 Task: Add Sprouts Fresh Red Apple Slices to the cart.
Action: Mouse pressed left at (247, 105)
Screenshot: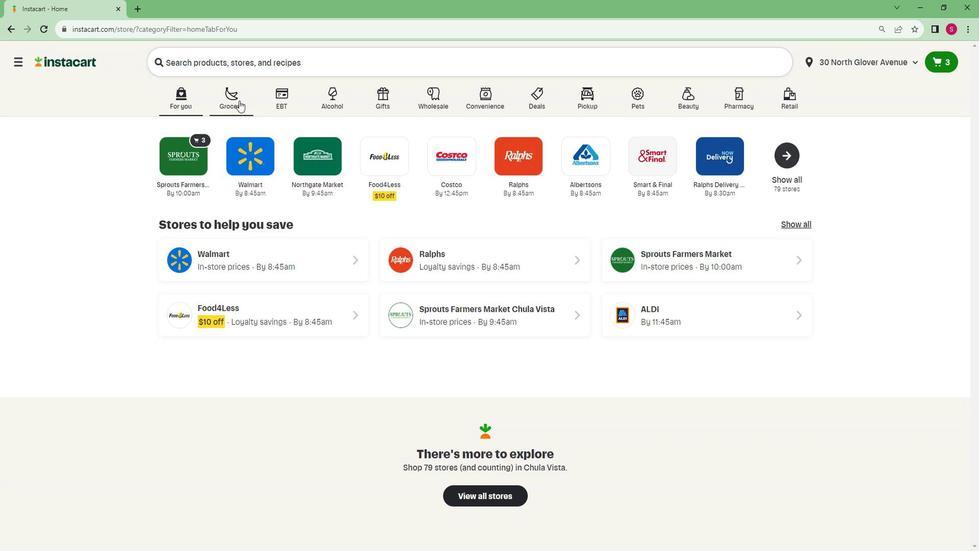 
Action: Mouse moved to (246, 308)
Screenshot: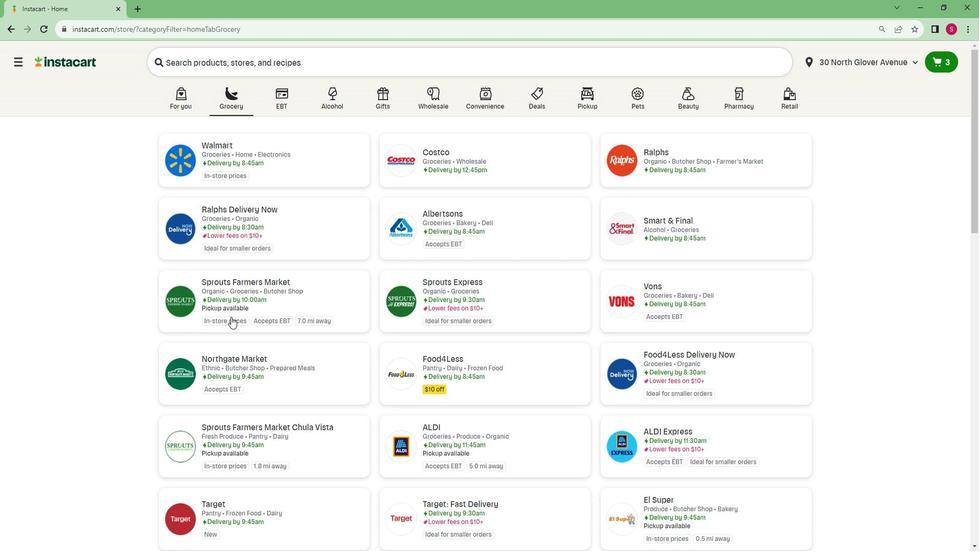 
Action: Mouse pressed left at (246, 308)
Screenshot: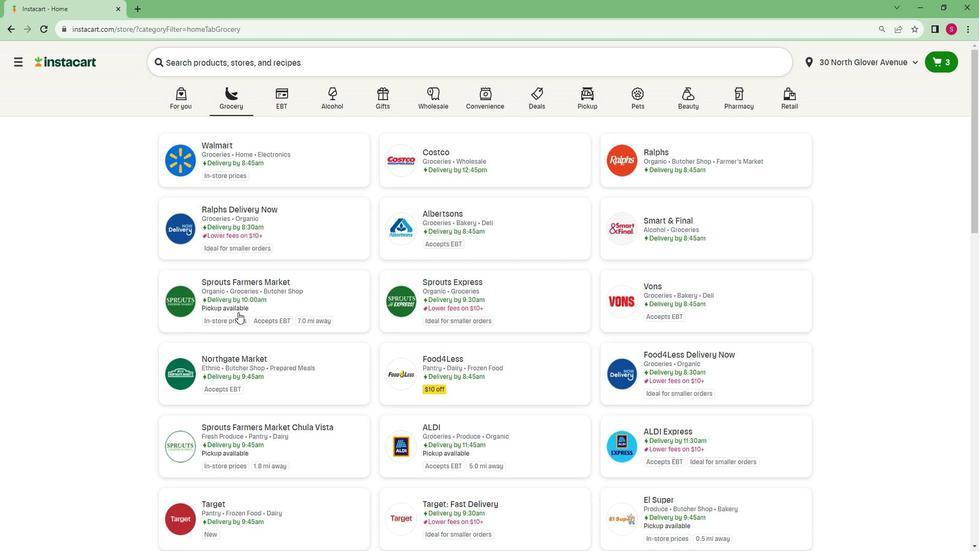 
Action: Mouse moved to (66, 460)
Screenshot: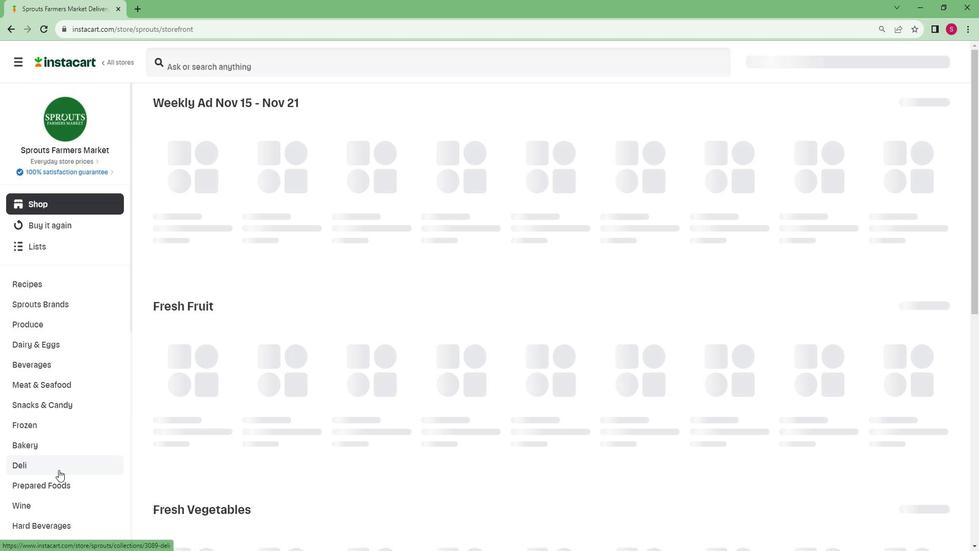 
Action: Mouse scrolled (66, 460) with delta (0, 0)
Screenshot: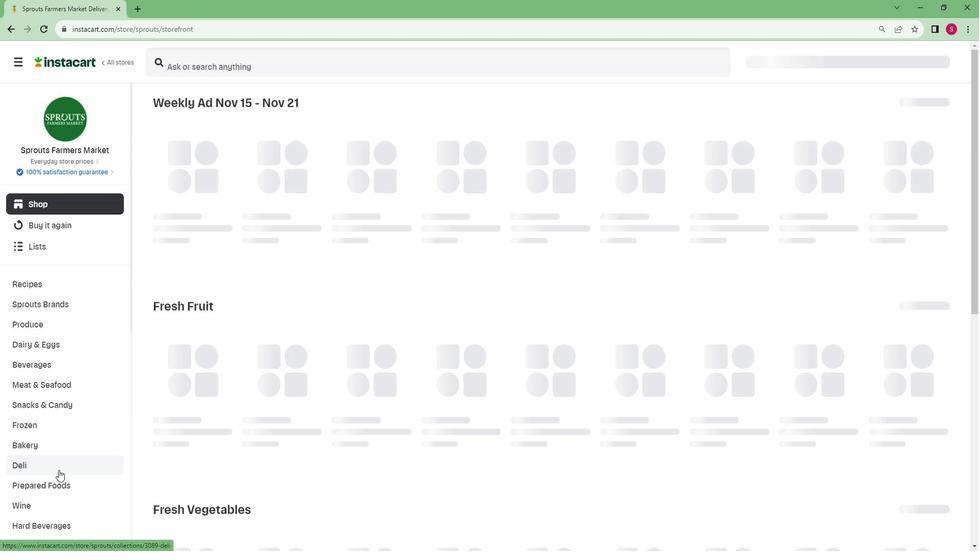 
Action: Mouse scrolled (66, 460) with delta (0, 0)
Screenshot: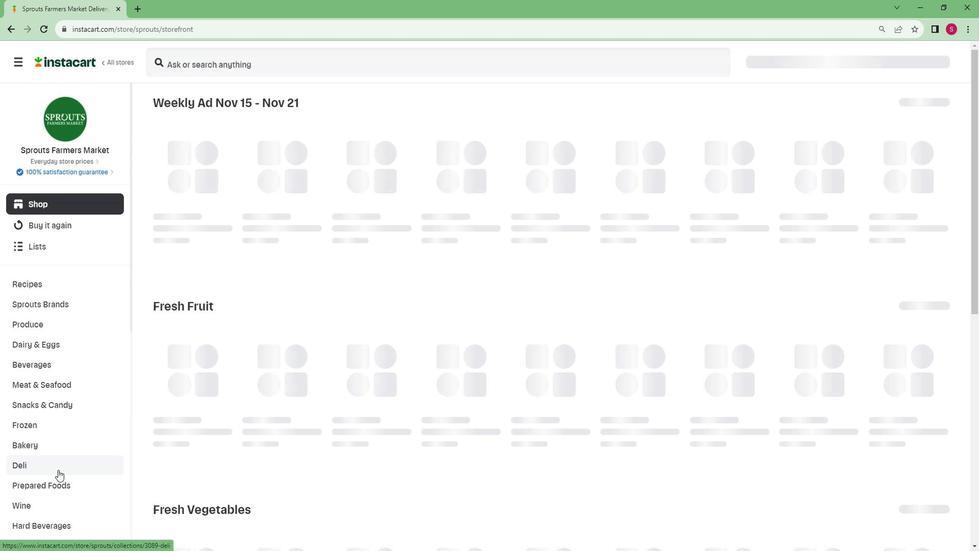 
Action: Mouse scrolled (66, 460) with delta (0, 0)
Screenshot: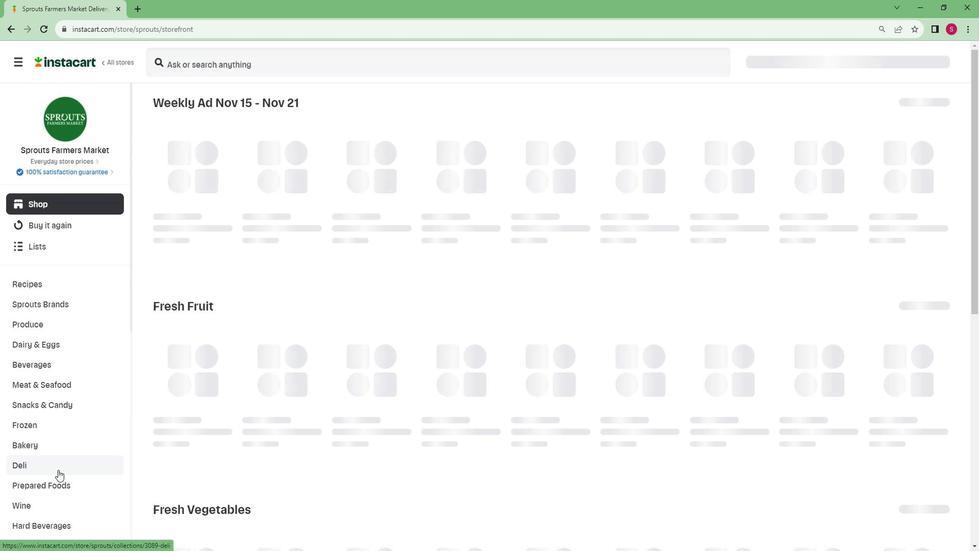 
Action: Mouse scrolled (66, 460) with delta (0, 0)
Screenshot: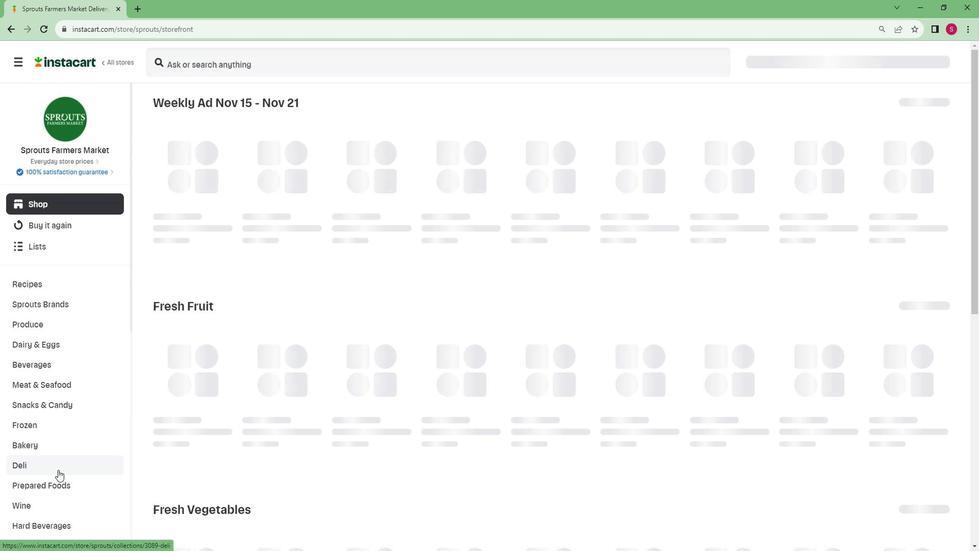 
Action: Mouse scrolled (66, 460) with delta (0, 0)
Screenshot: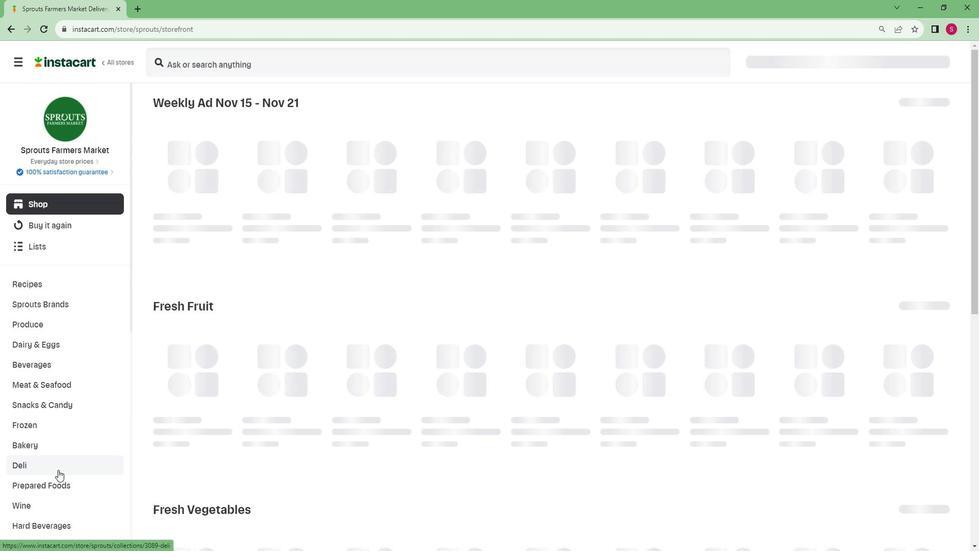
Action: Mouse scrolled (66, 460) with delta (0, 0)
Screenshot: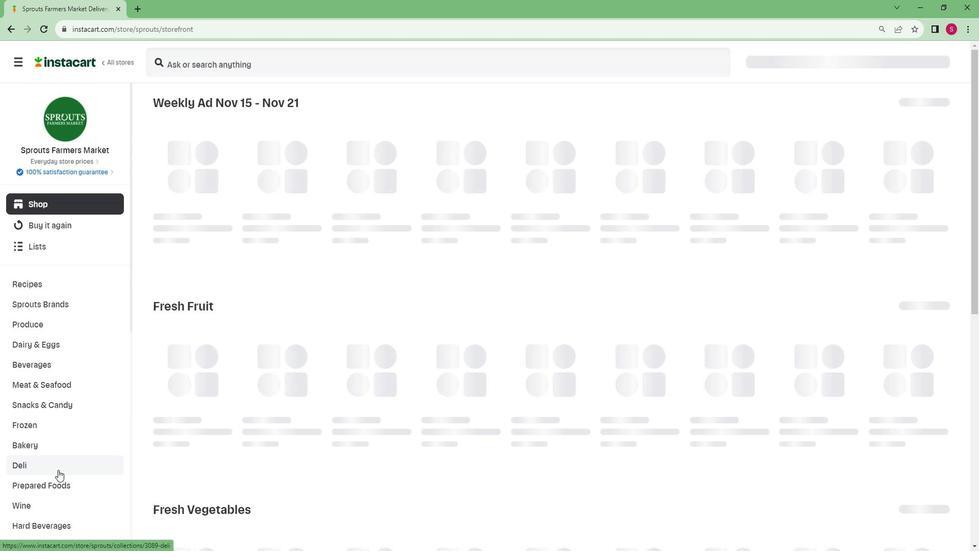 
Action: Mouse moved to (66, 460)
Screenshot: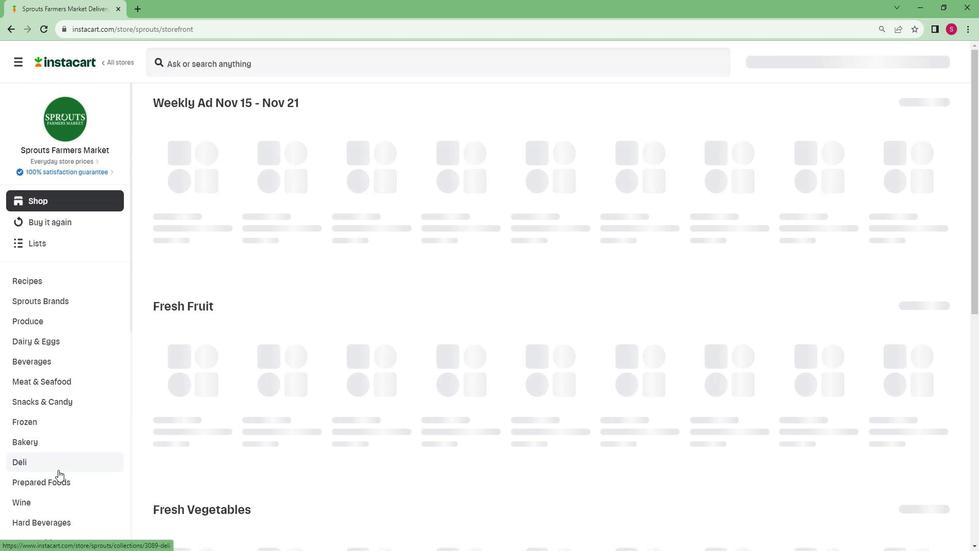 
Action: Mouse scrolled (66, 460) with delta (0, 0)
Screenshot: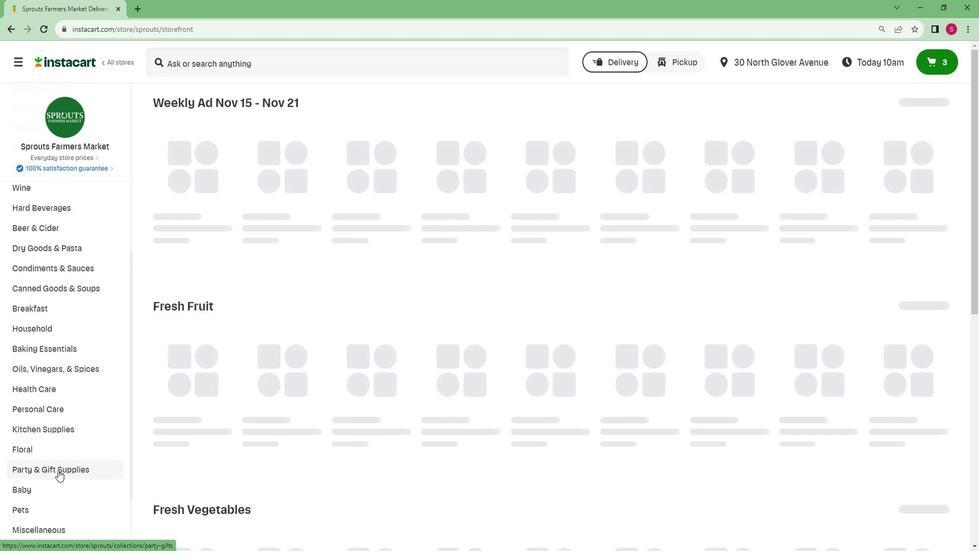 
Action: Mouse scrolled (66, 460) with delta (0, 0)
Screenshot: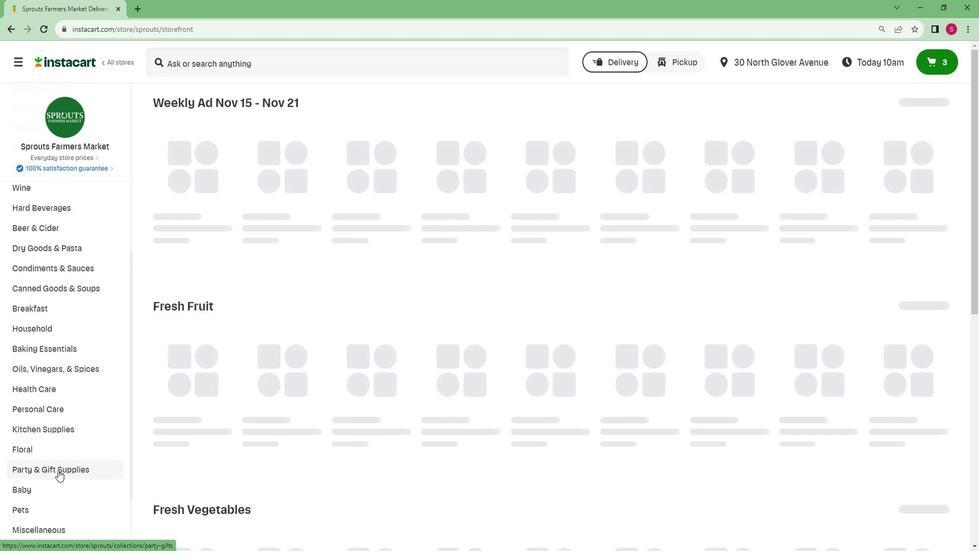 
Action: Mouse scrolled (66, 460) with delta (0, 0)
Screenshot: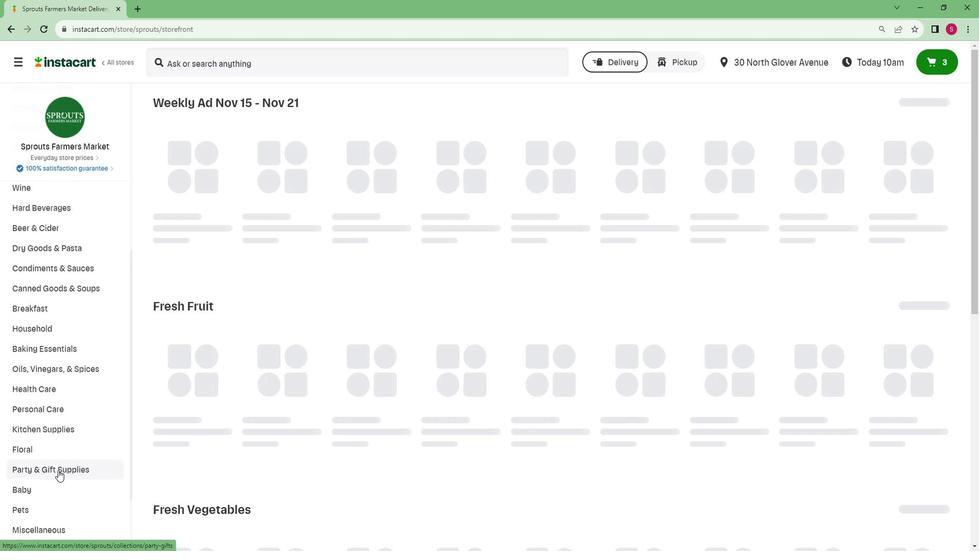 
Action: Mouse scrolled (66, 460) with delta (0, 0)
Screenshot: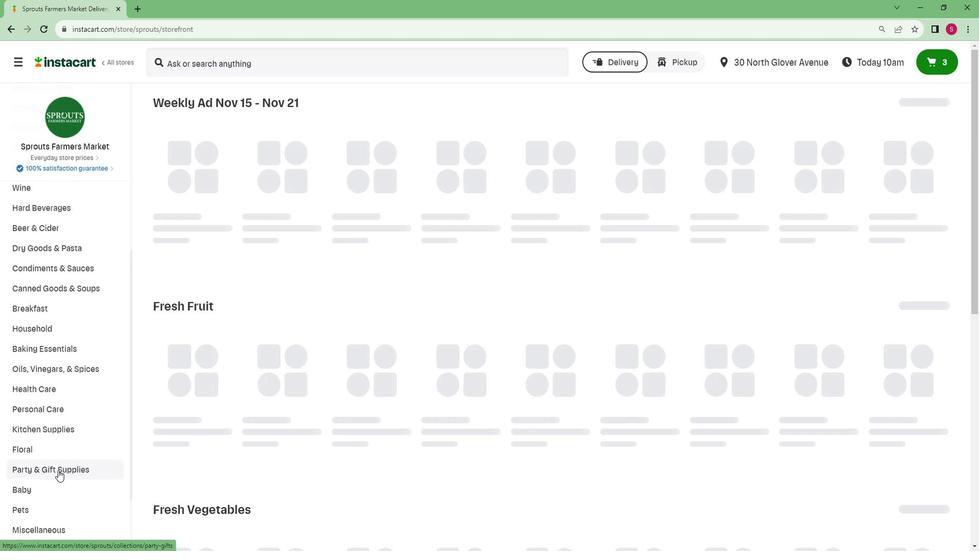 
Action: Mouse scrolled (66, 460) with delta (0, 0)
Screenshot: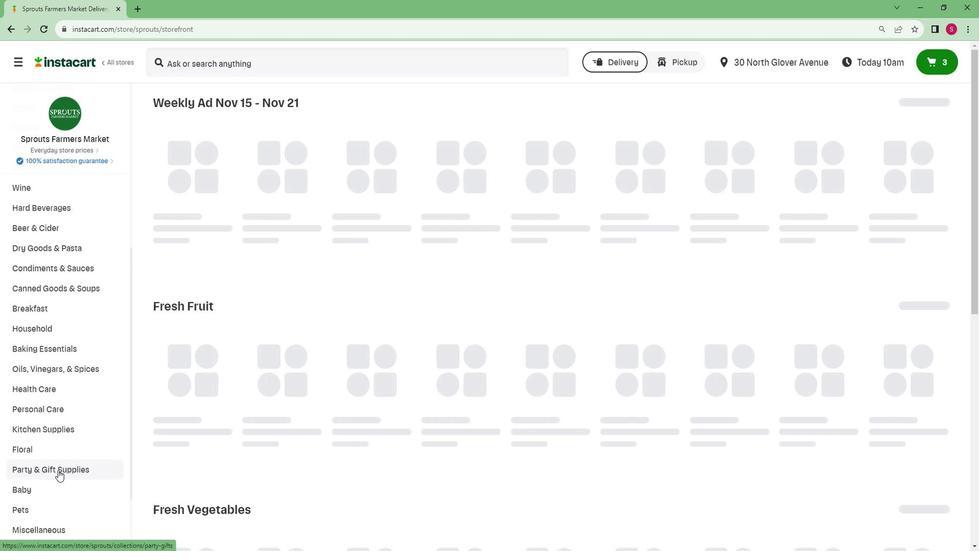 
Action: Mouse scrolled (66, 460) with delta (0, 0)
Screenshot: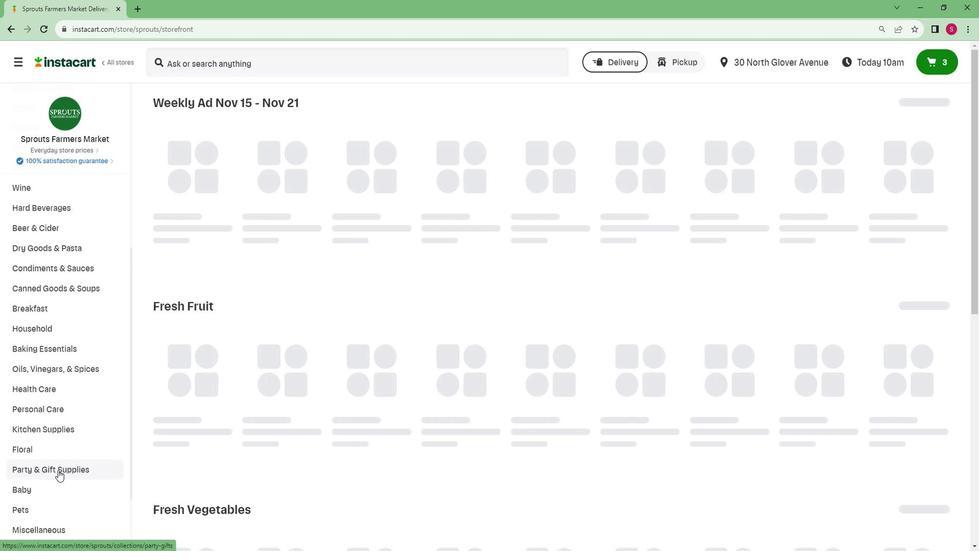 
Action: Mouse moved to (31, 524)
Screenshot: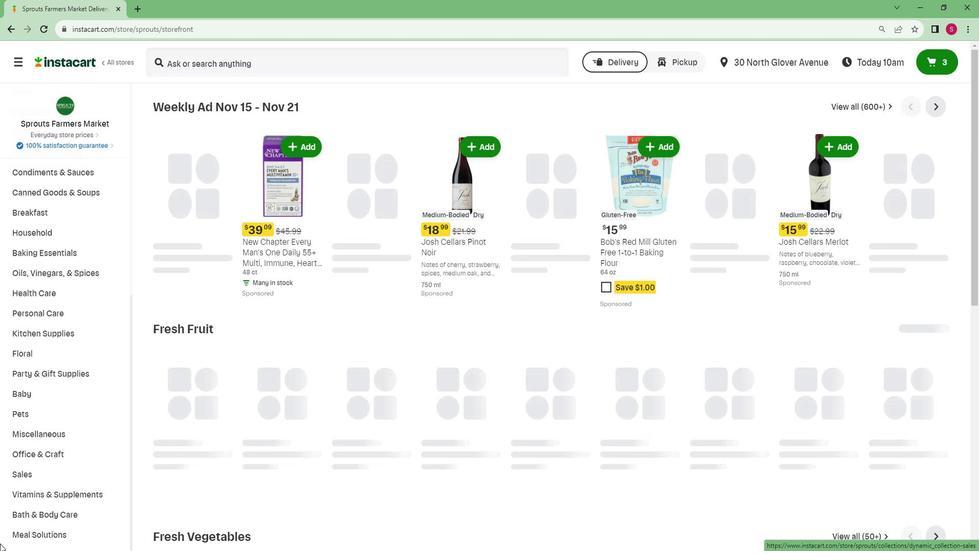 
Action: Mouse pressed left at (31, 524)
Screenshot: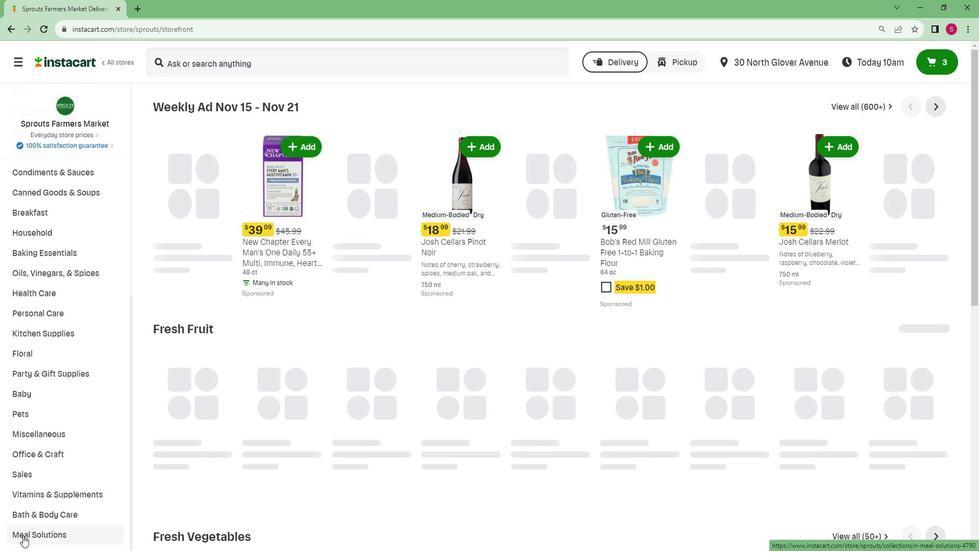 
Action: Mouse moved to (52, 494)
Screenshot: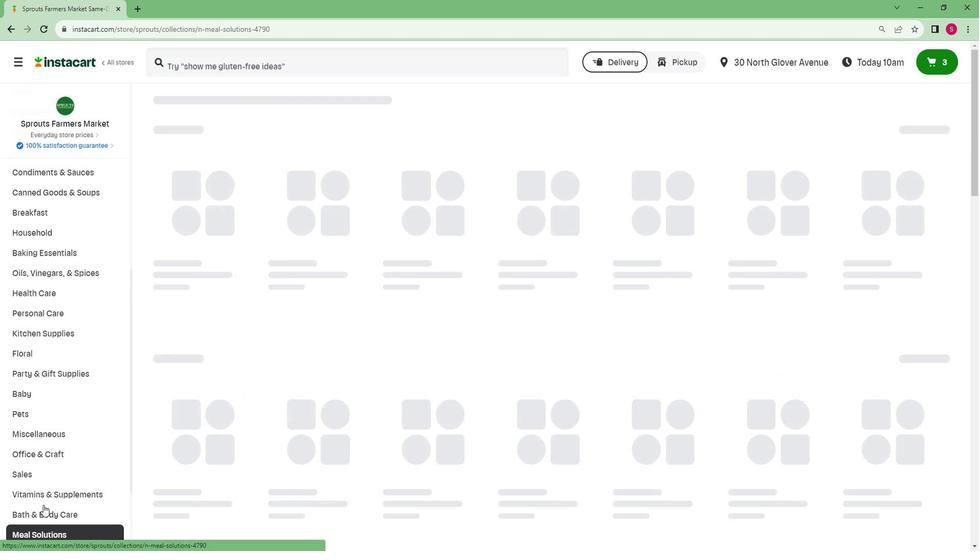 
Action: Mouse scrolled (52, 493) with delta (0, 0)
Screenshot: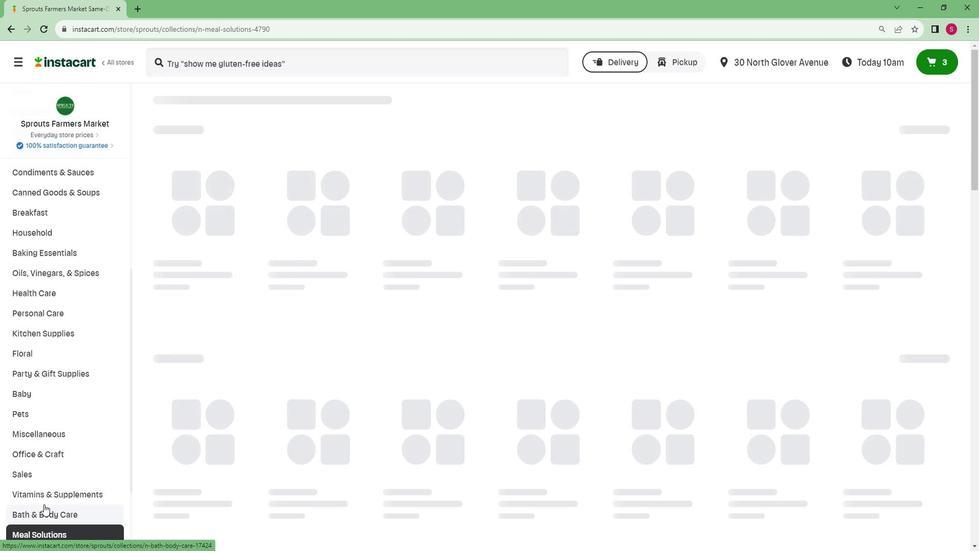 
Action: Mouse scrolled (52, 493) with delta (0, 0)
Screenshot: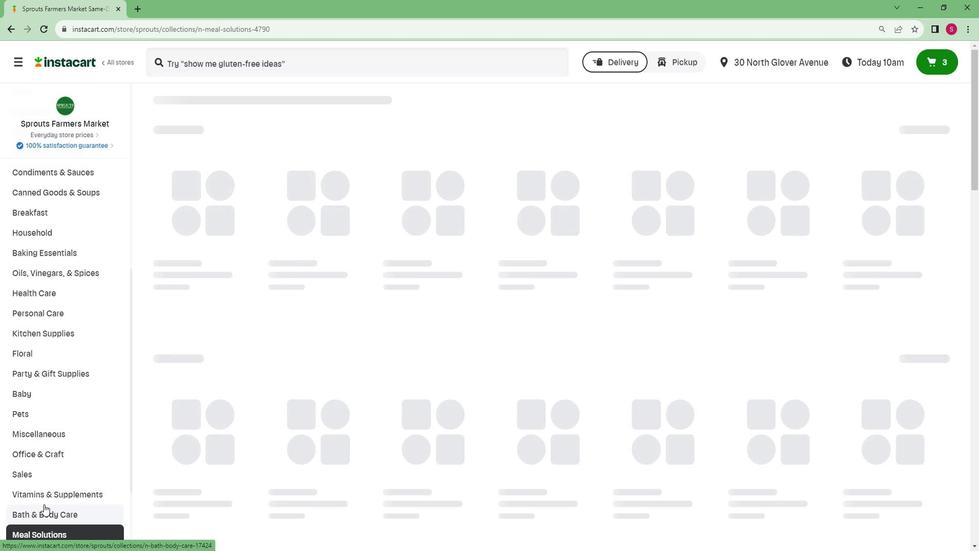 
Action: Mouse scrolled (52, 493) with delta (0, 0)
Screenshot: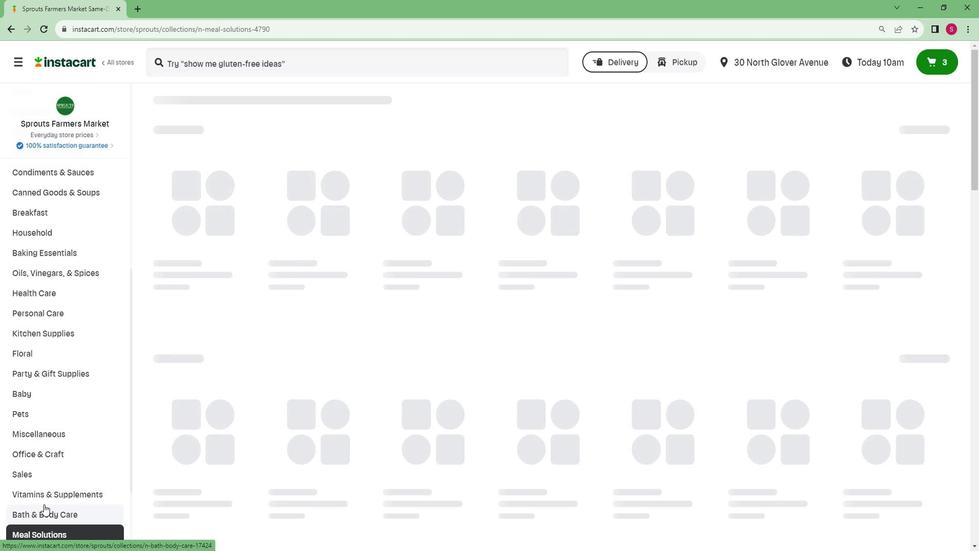
Action: Mouse scrolled (52, 493) with delta (0, 0)
Screenshot: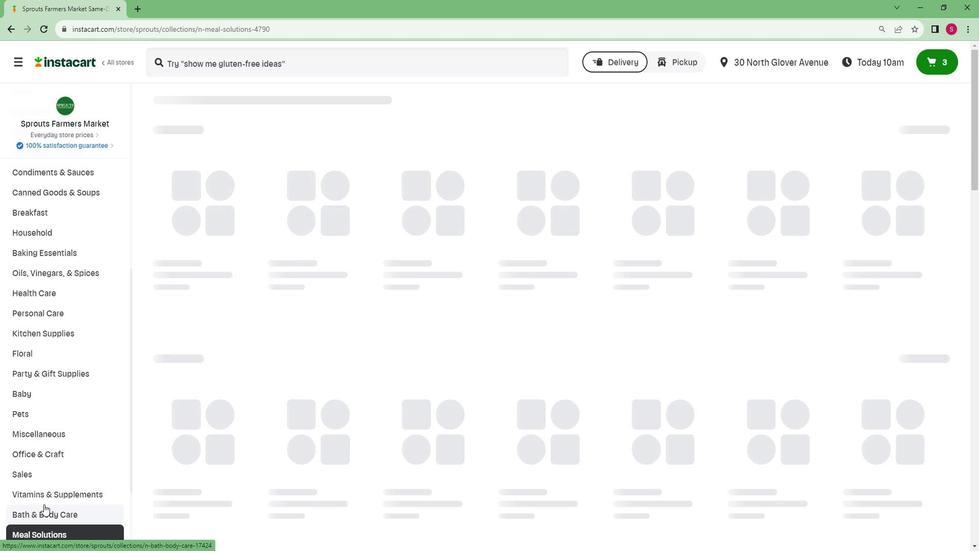 
Action: Mouse scrolled (52, 493) with delta (0, 0)
Screenshot: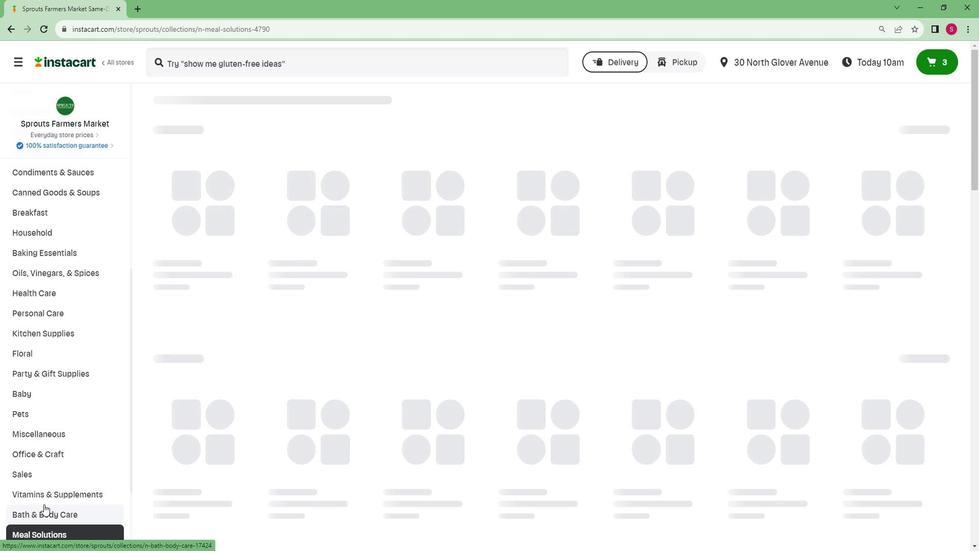 
Action: Mouse scrolled (52, 493) with delta (0, 0)
Screenshot: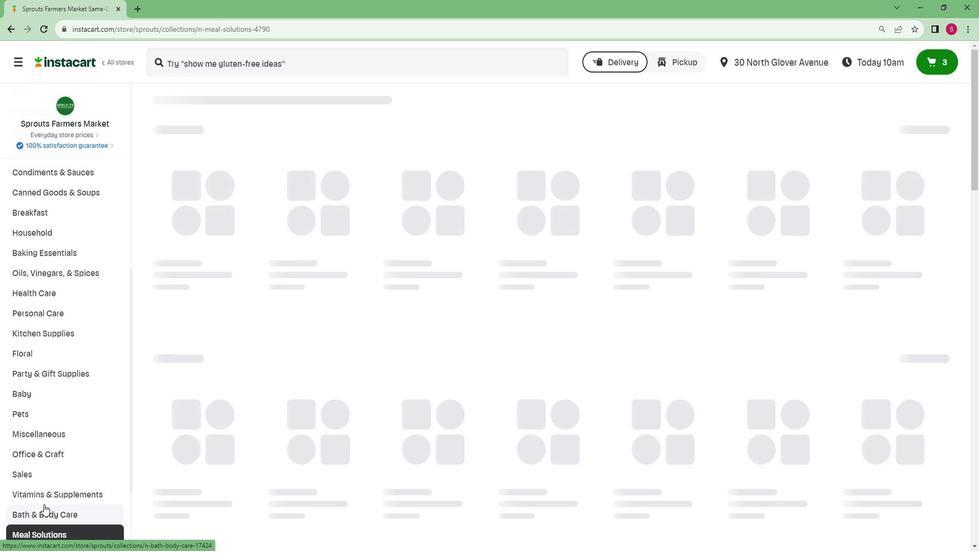 
Action: Mouse scrolled (52, 493) with delta (0, 0)
Screenshot: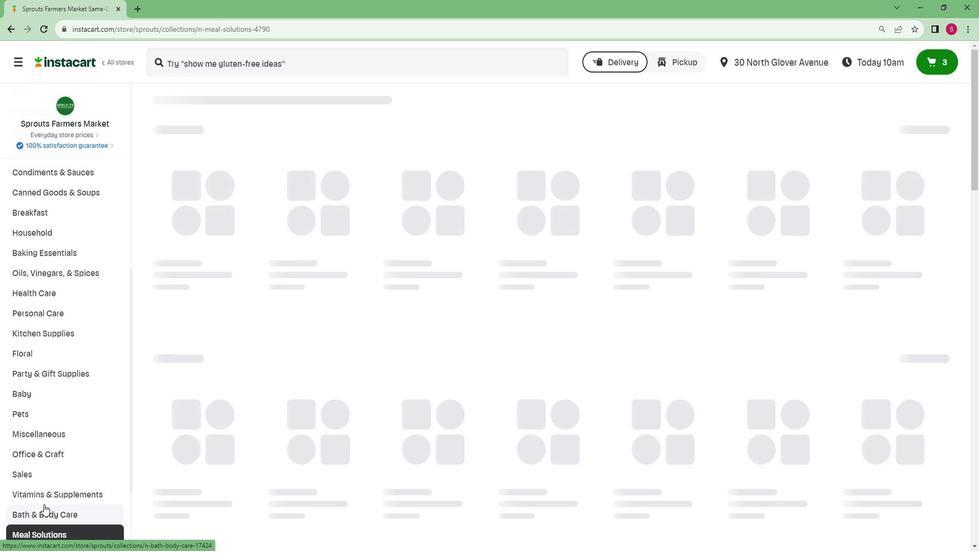 
Action: Mouse moved to (57, 477)
Screenshot: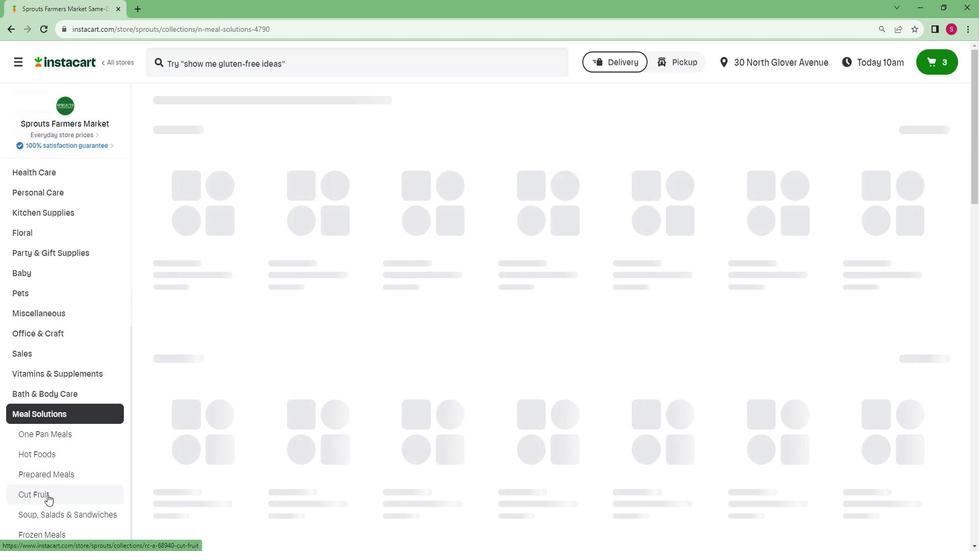 
Action: Mouse pressed left at (57, 477)
Screenshot: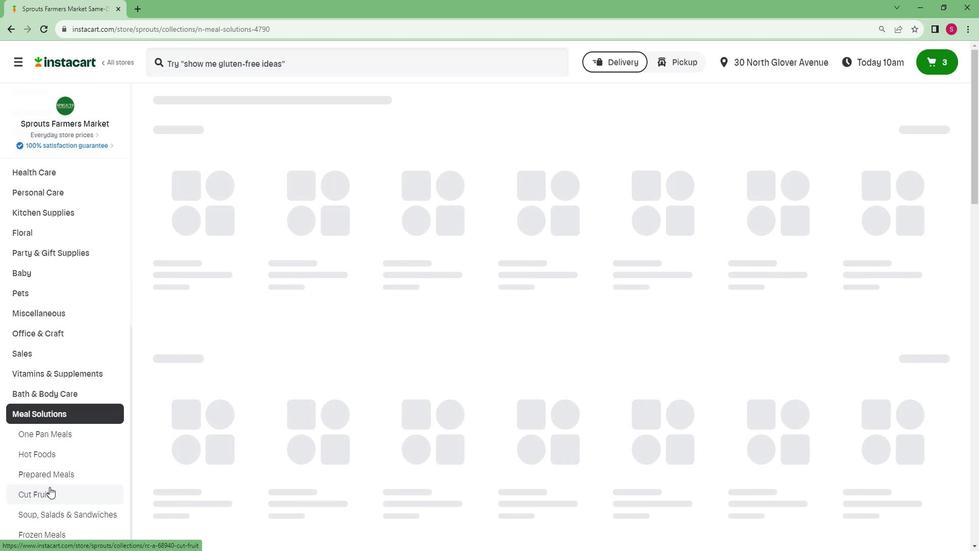 
Action: Mouse moved to (235, 60)
Screenshot: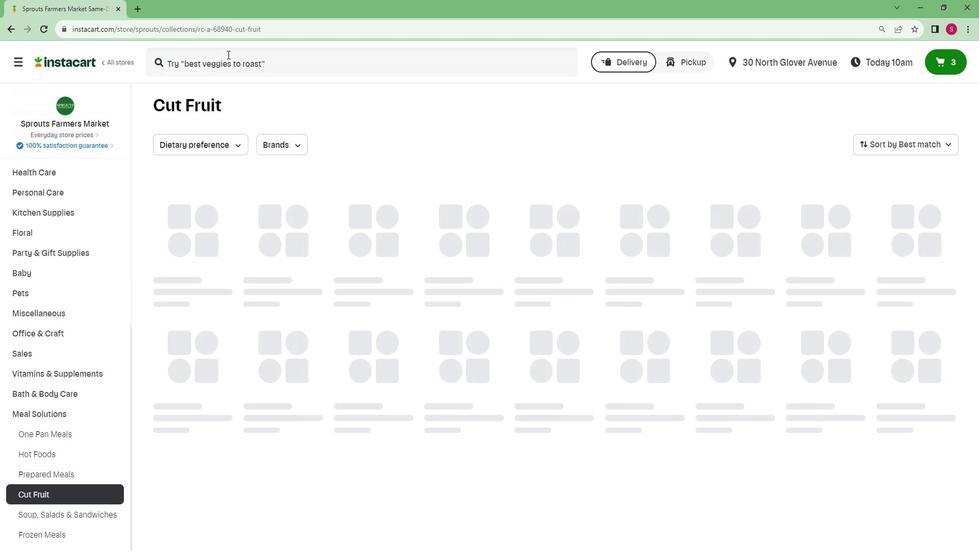 
Action: Mouse pressed left at (235, 60)
Screenshot: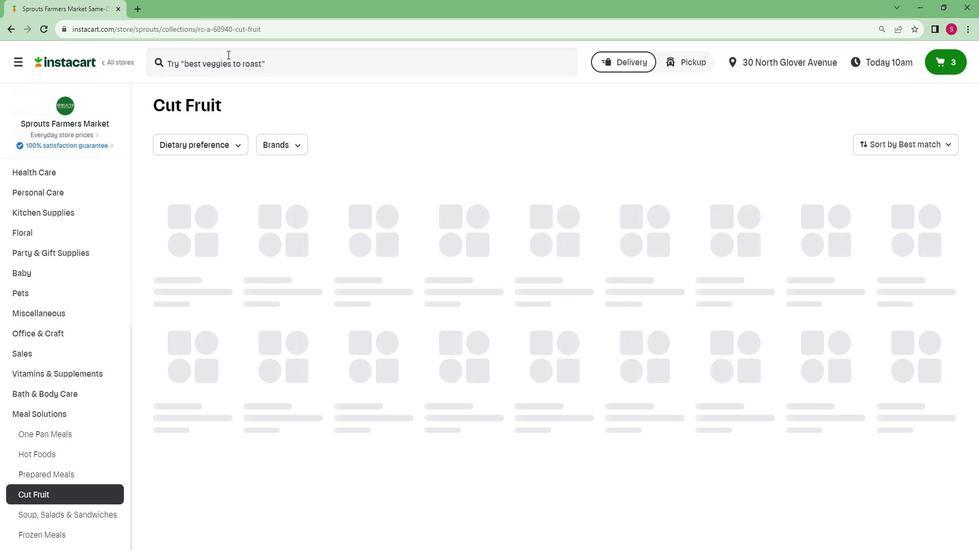 
Action: Key pressed <Key.caps_lock>S<Key.caps_lock>prouts<Key.space><Key.caps_lock>F<Key.caps_lock>resh<Key.space><Key.caps_lock>R<Key.caps_lock>ed<Key.space><Key.caps_lock>A<Key.caps_lock>pple<Key.space><Key.caps_lock>S<Key.caps_lock>lices<Key.enter>
Screenshot: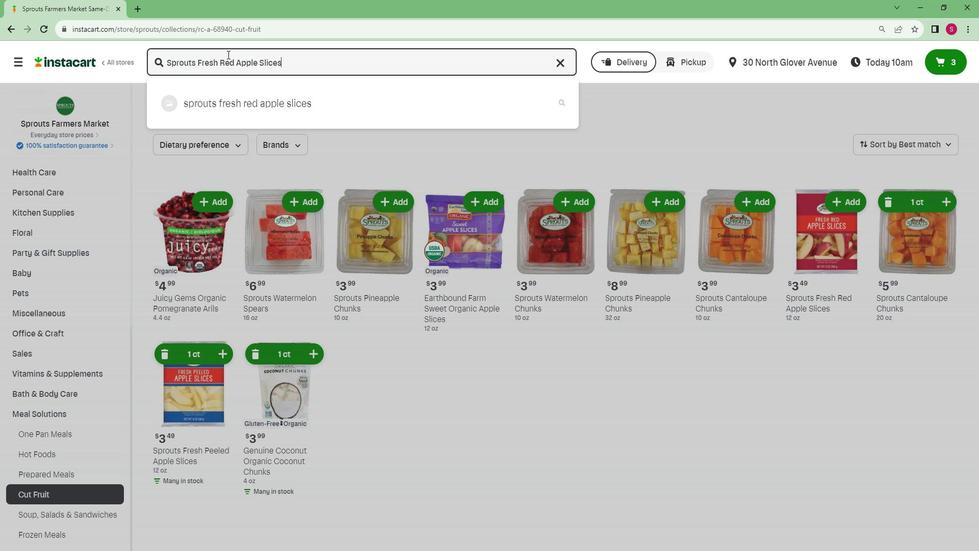 
Action: Mouse moved to (455, 157)
Screenshot: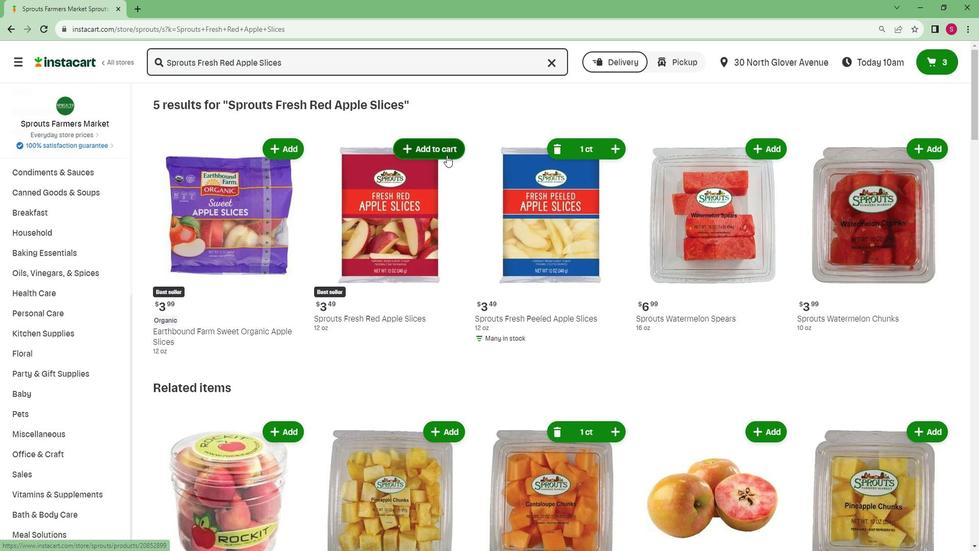 
Action: Mouse pressed left at (455, 157)
Screenshot: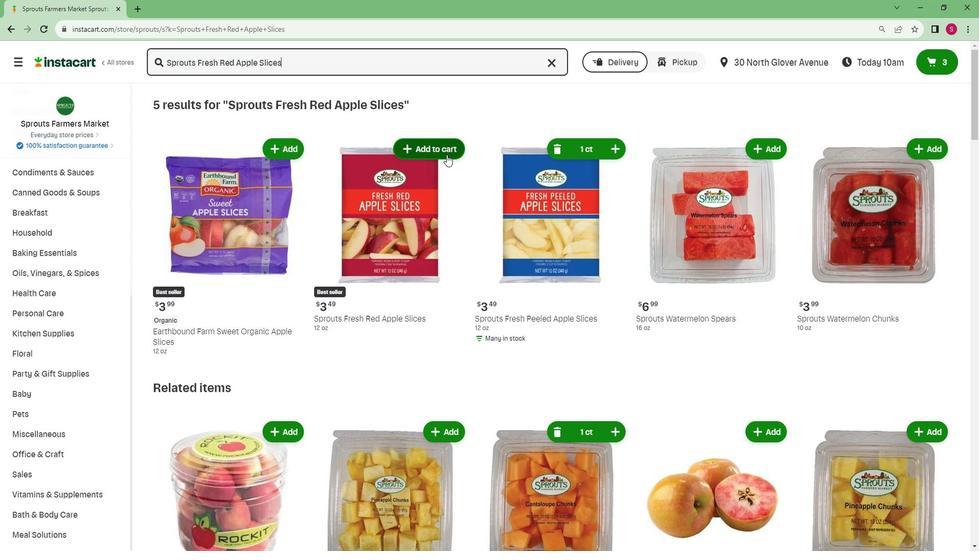 
Action: Mouse moved to (455, 157)
Screenshot: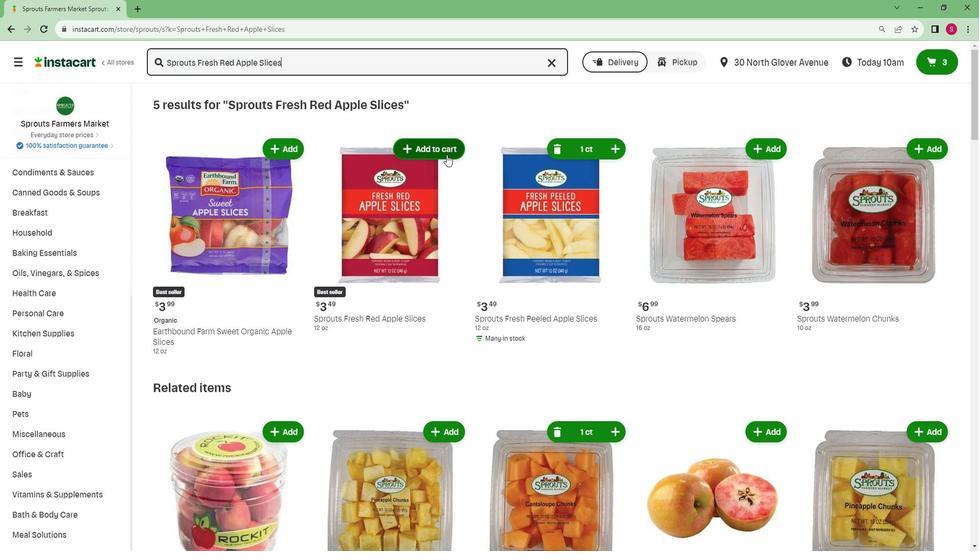 
